 Task: Create Card Harassment Prevention Training in Board Social Media Analytics to Workspace Financial Modelling. Create Card Video Processing Review in Board Product Market Fit Analysis to Workspace Financial Modelling. Create Card Workplace Safety Training in Board Business Model Financial Modeling and Forecasting to Workspace Financial Modelling
Action: Mouse moved to (550, 162)
Screenshot: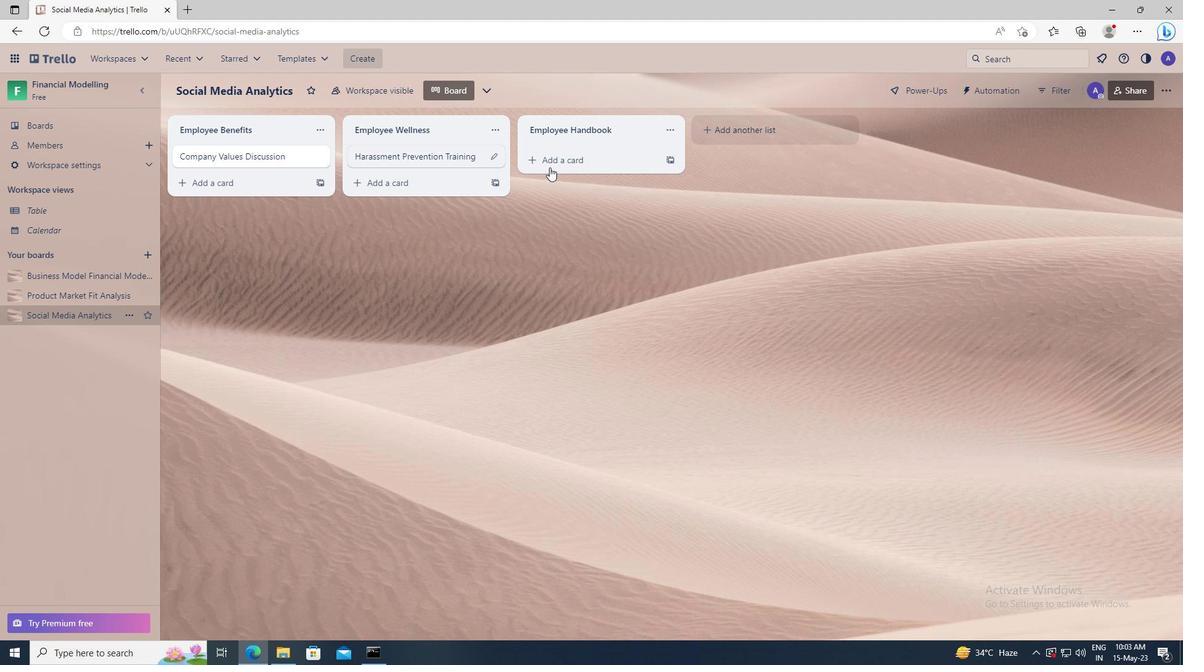 
Action: Mouse pressed left at (550, 162)
Screenshot: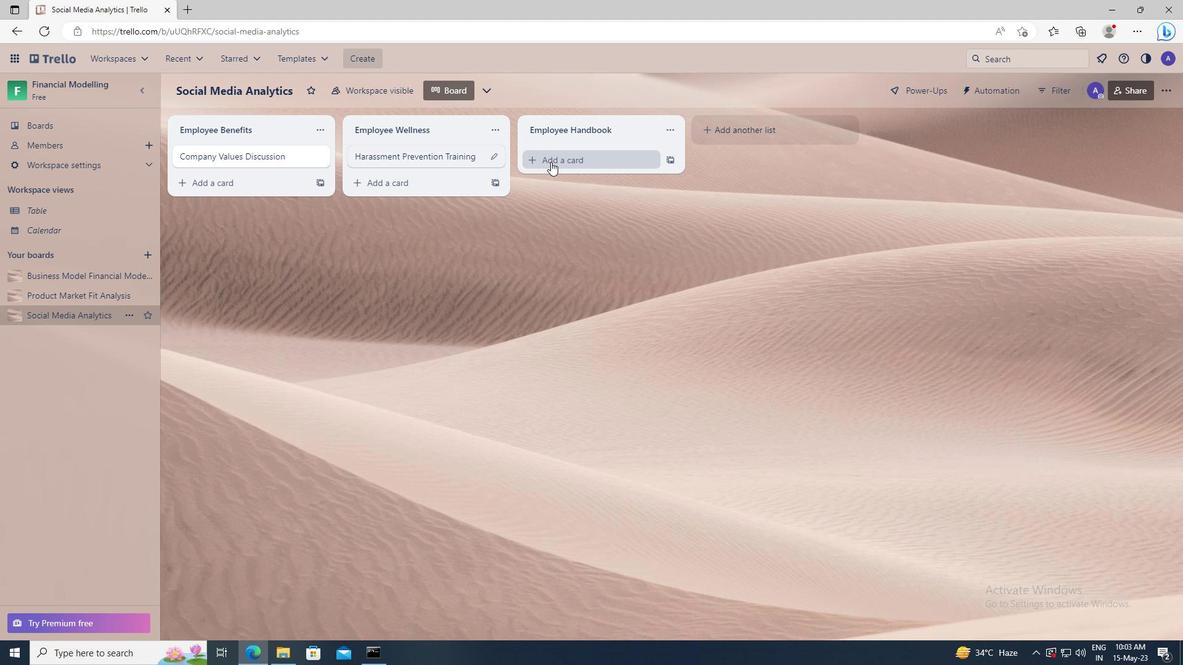 
Action: Key pressed <Key.shift>HARASSMENT<Key.space><Key.shift>PREVENTION<Key.space><Key.shift>TRAINING
Screenshot: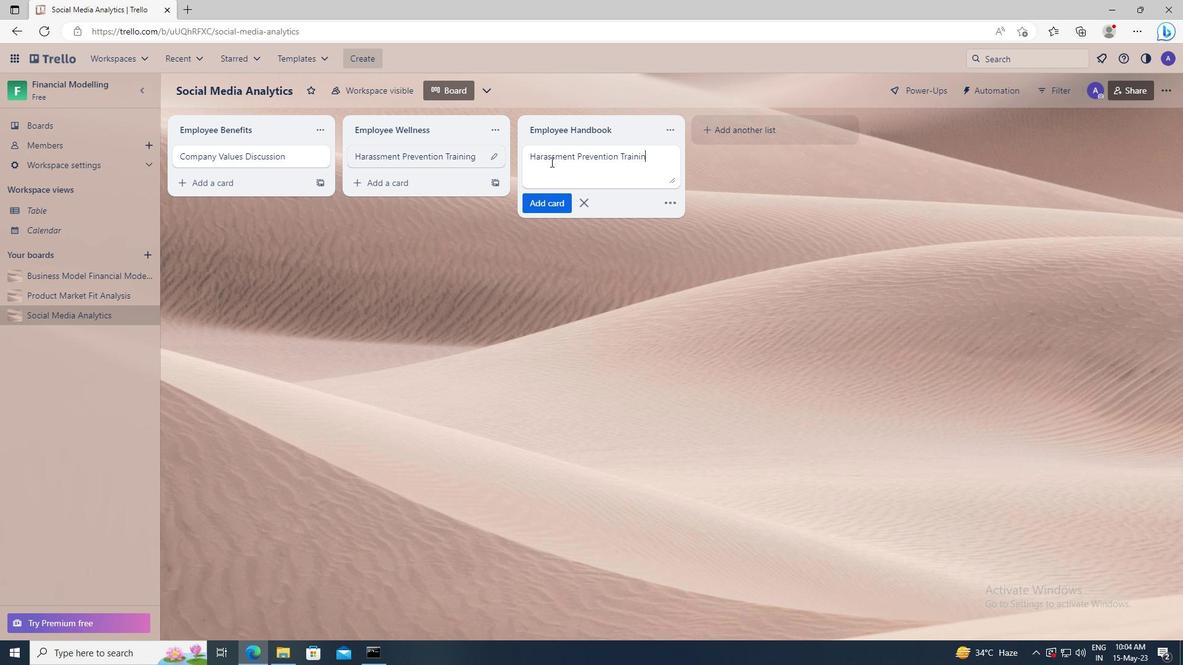 
Action: Mouse moved to (556, 202)
Screenshot: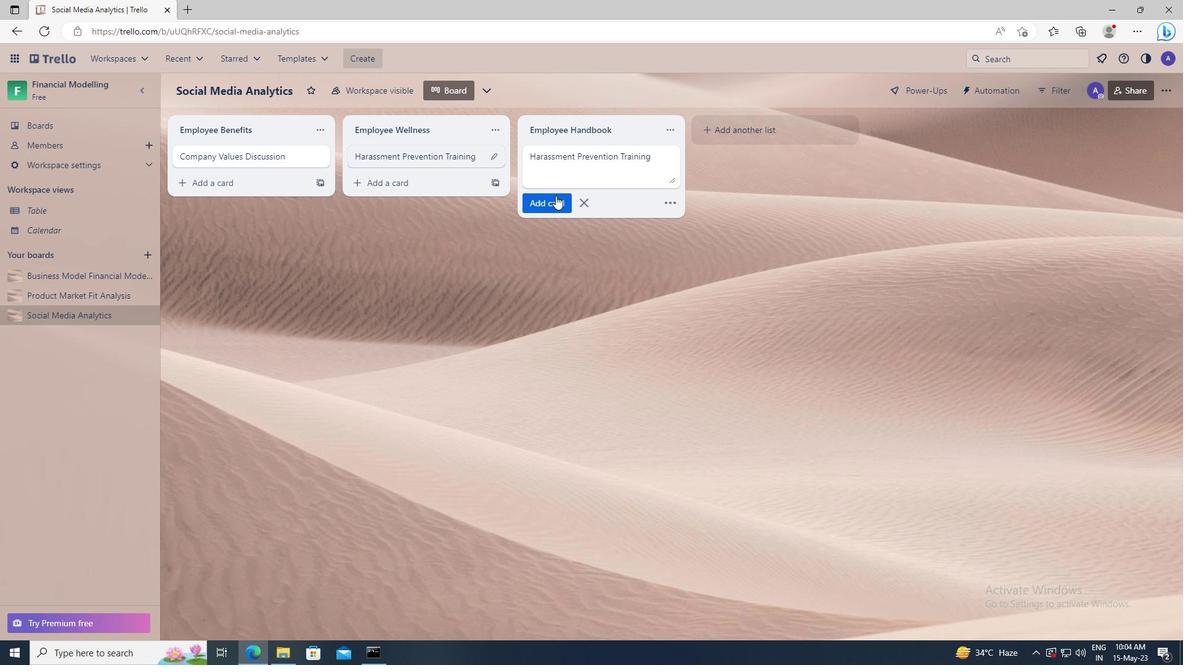 
Action: Mouse pressed left at (556, 202)
Screenshot: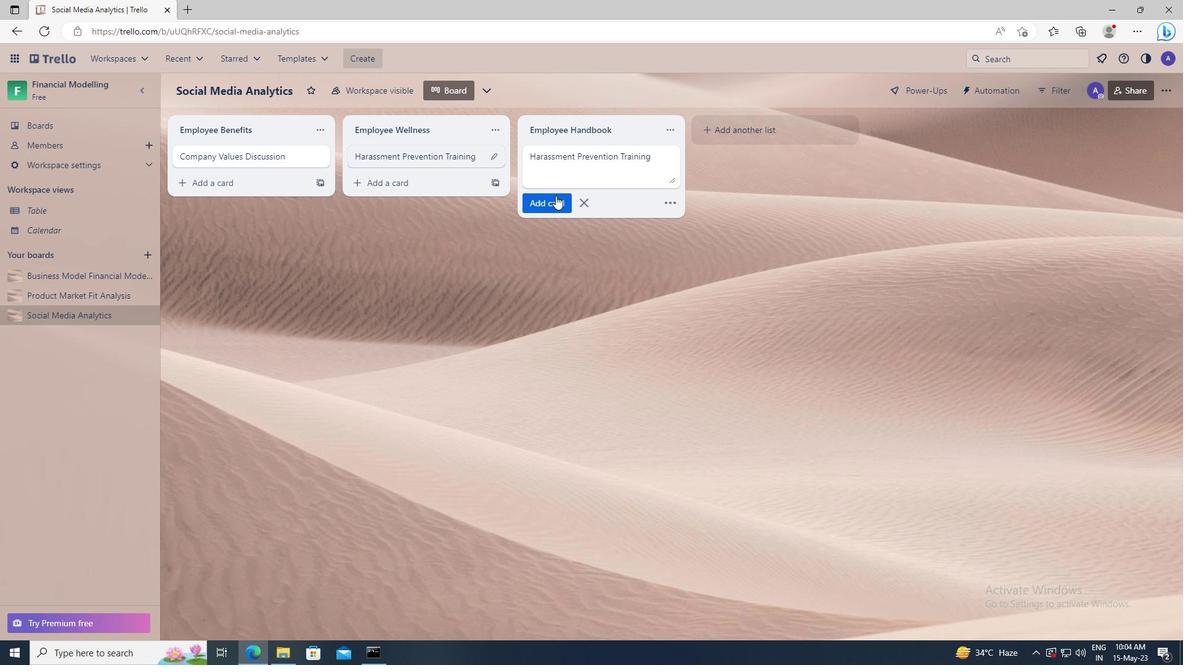 
Action: Mouse moved to (104, 293)
Screenshot: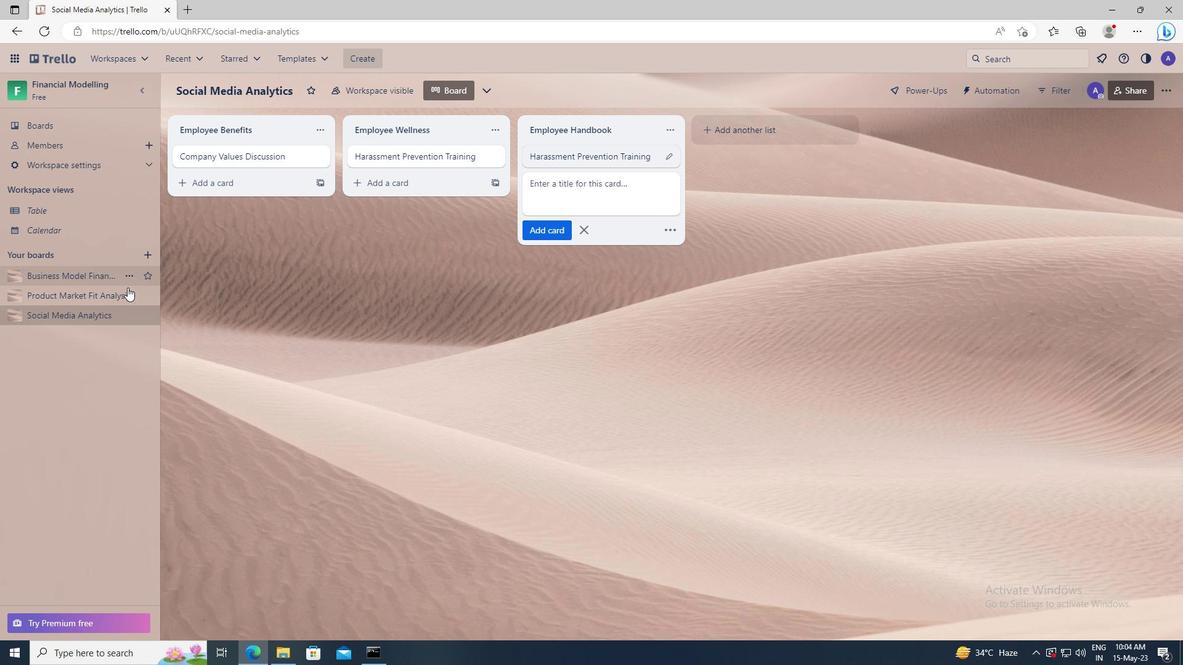 
Action: Mouse pressed left at (104, 293)
Screenshot: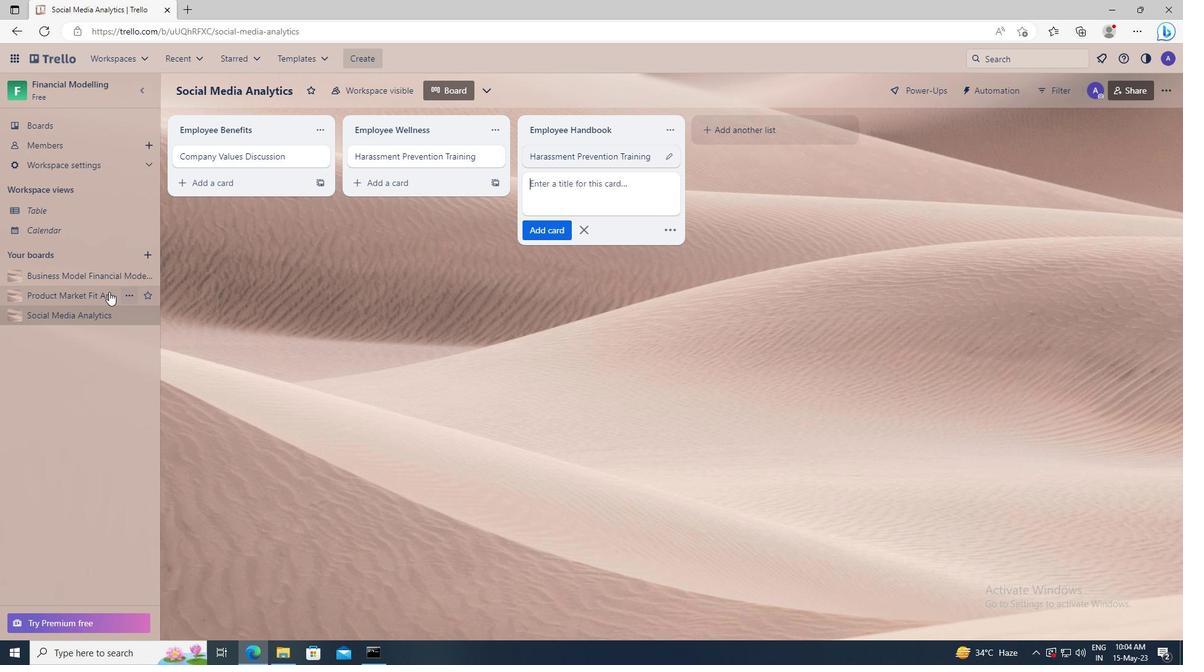 
Action: Mouse moved to (547, 162)
Screenshot: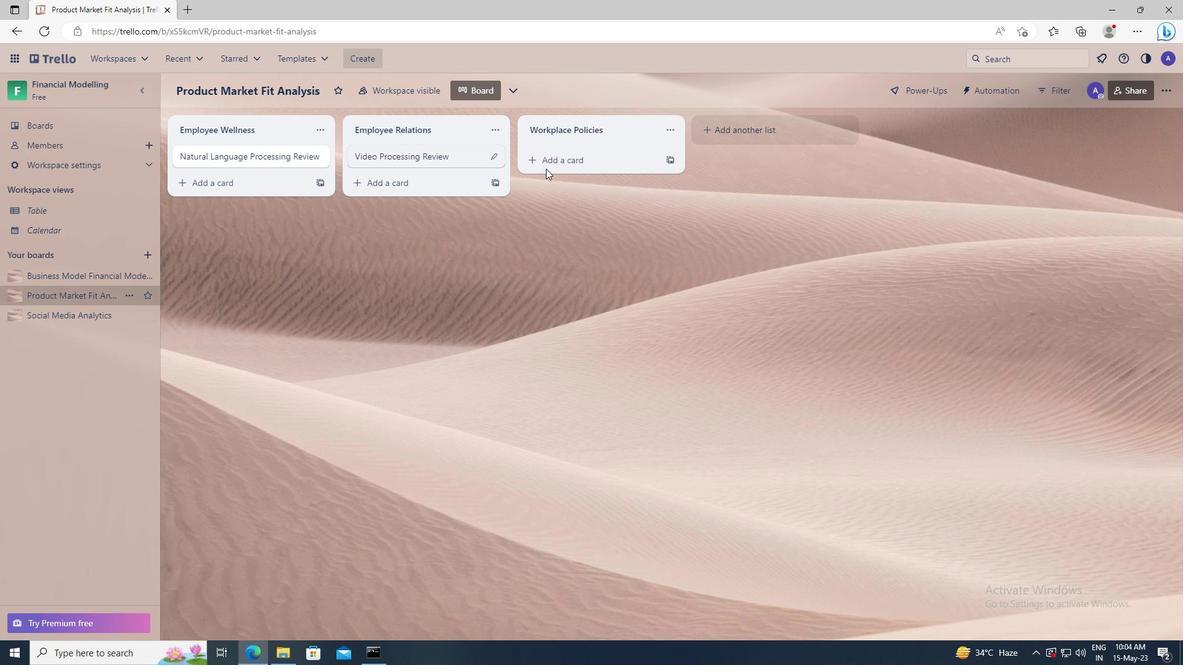 
Action: Mouse pressed left at (547, 162)
Screenshot: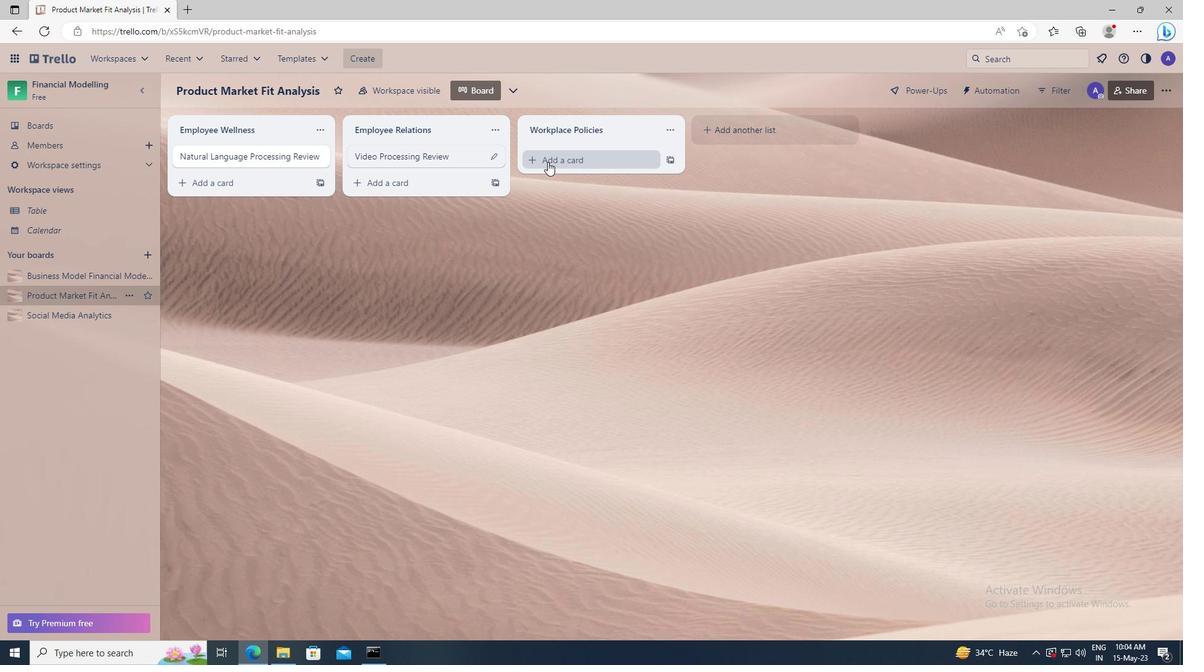 
Action: Key pressed <Key.shift>VIDEO<Key.space><Key.shift>PROCESSING<Key.space><Key.shift><Key.shift>REVIEW
Screenshot: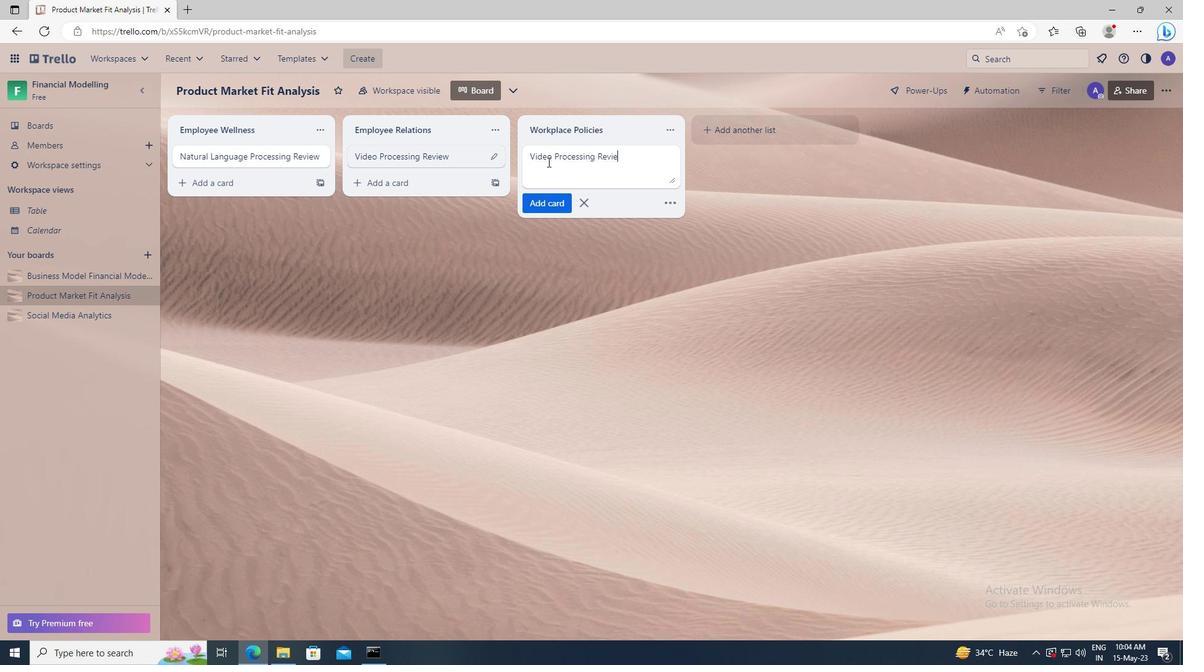 
Action: Mouse moved to (546, 205)
Screenshot: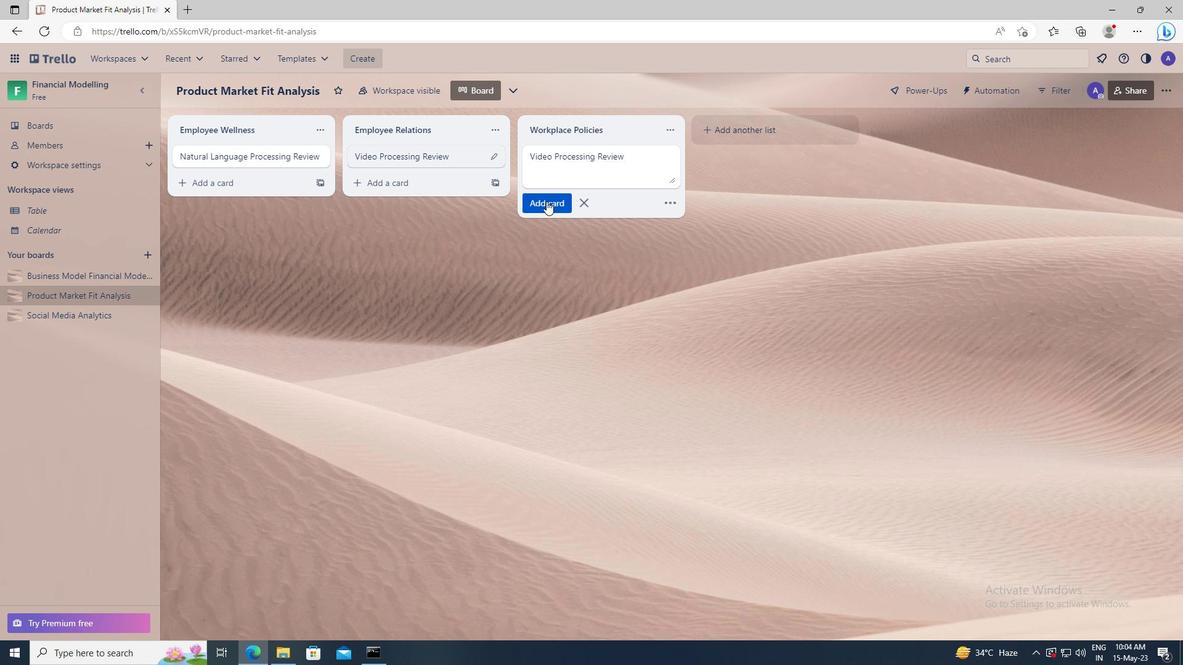 
Action: Mouse pressed left at (546, 205)
Screenshot: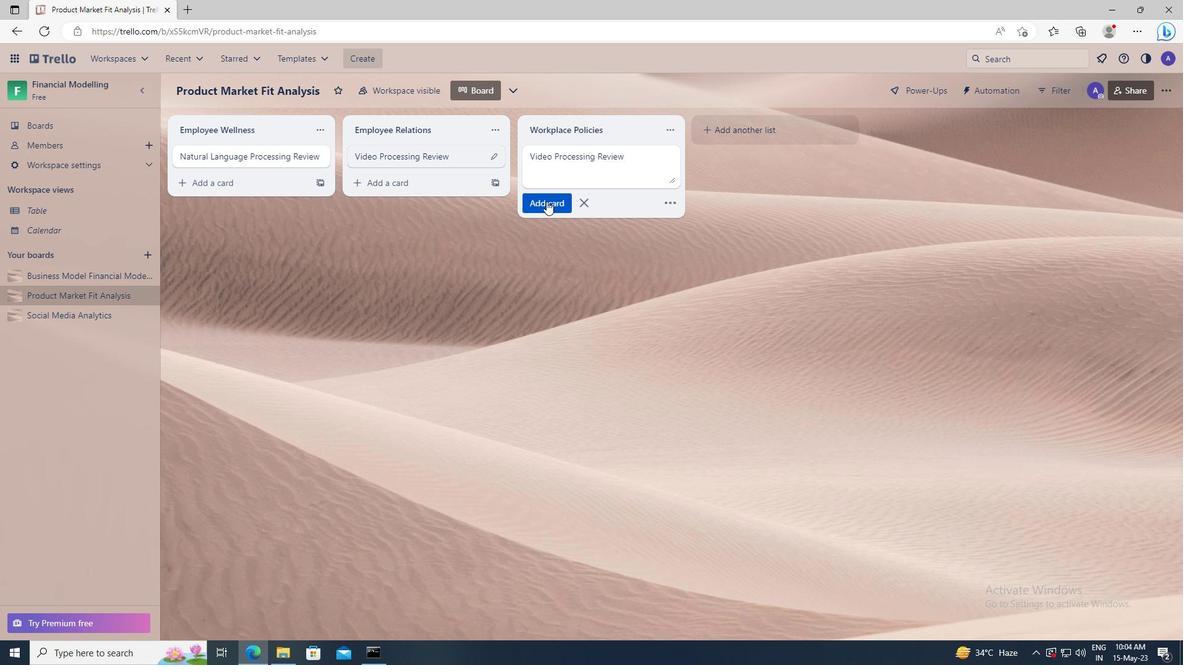 
Action: Mouse moved to (91, 274)
Screenshot: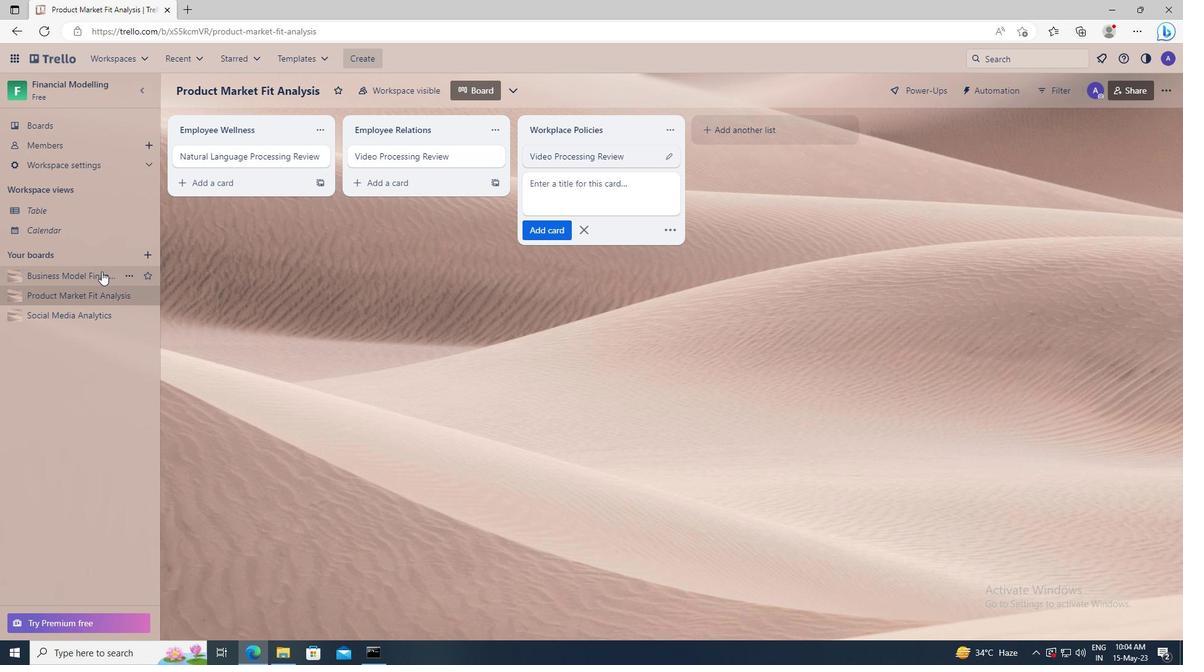 
Action: Mouse pressed left at (91, 274)
Screenshot: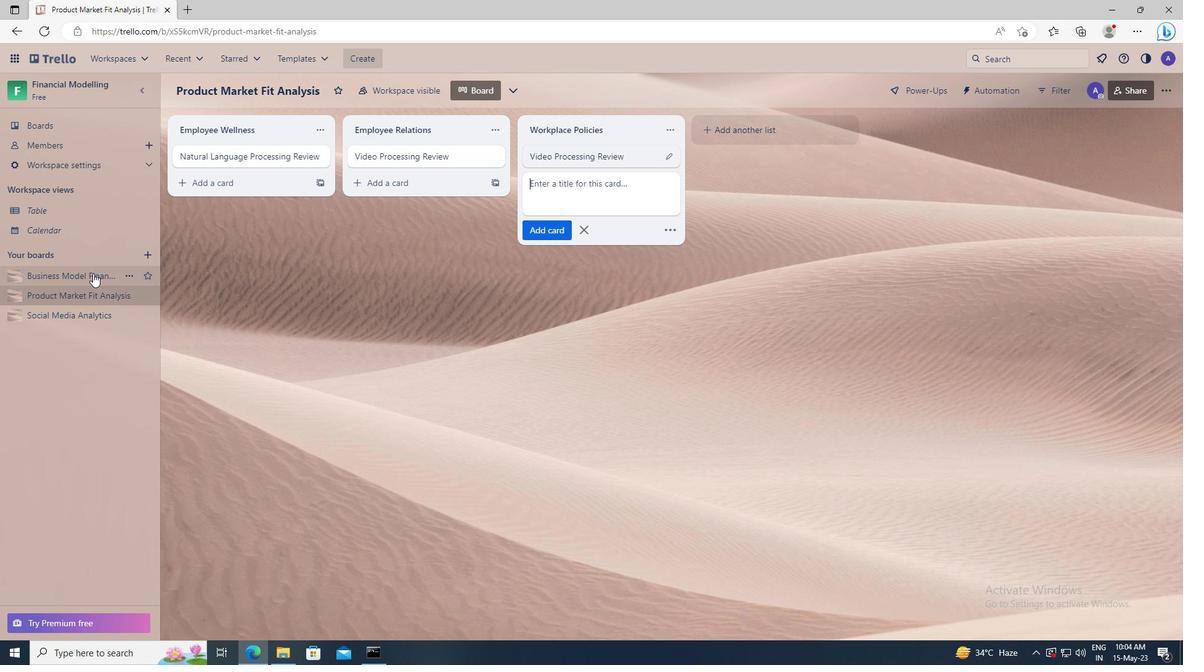 
Action: Mouse moved to (551, 162)
Screenshot: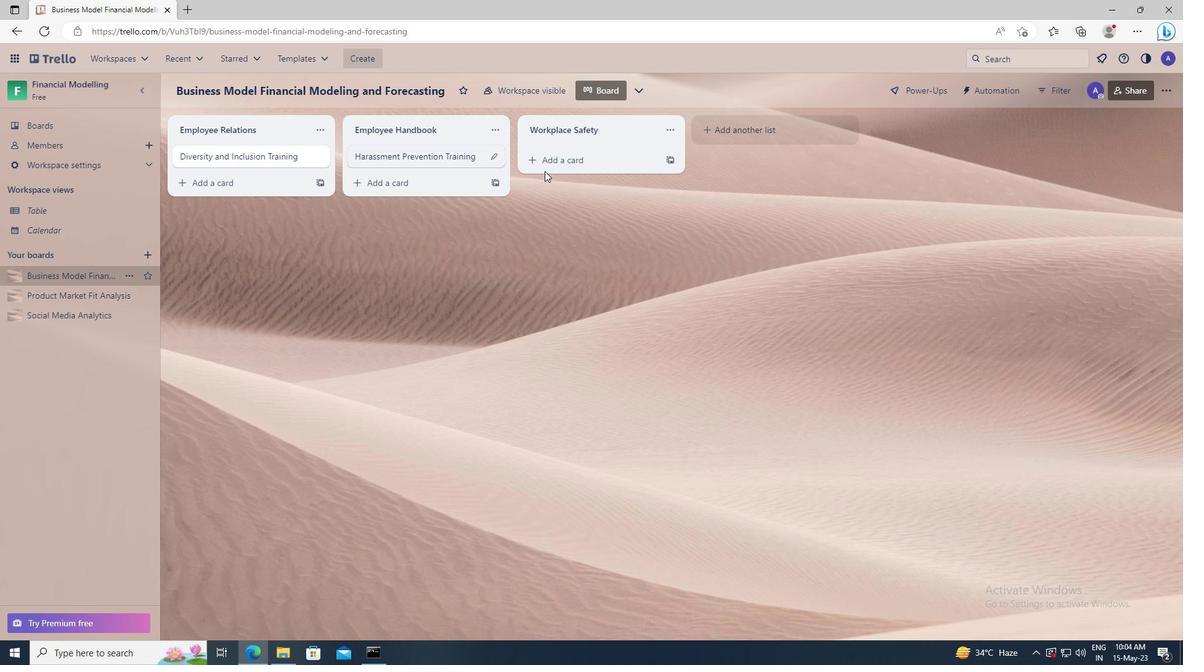 
Action: Mouse pressed left at (551, 162)
Screenshot: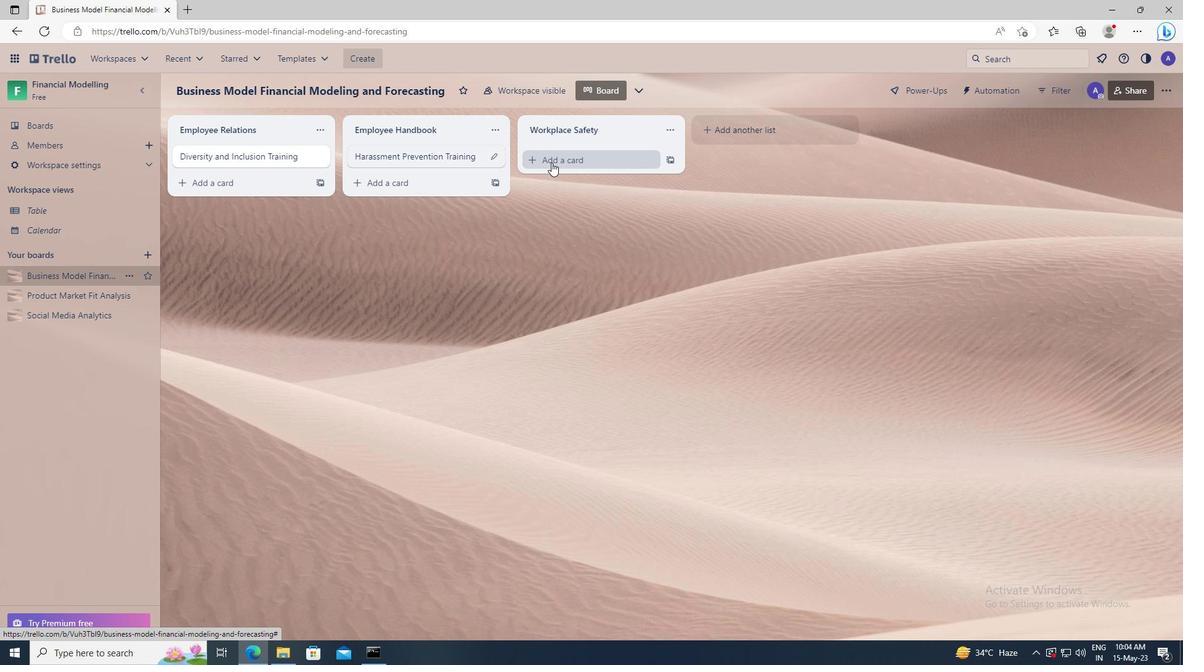 
Action: Key pressed <Key.shift>WORKPLACE<Key.space><Key.shift>SAFETY<Key.space><Key.shift>TRAINING
Screenshot: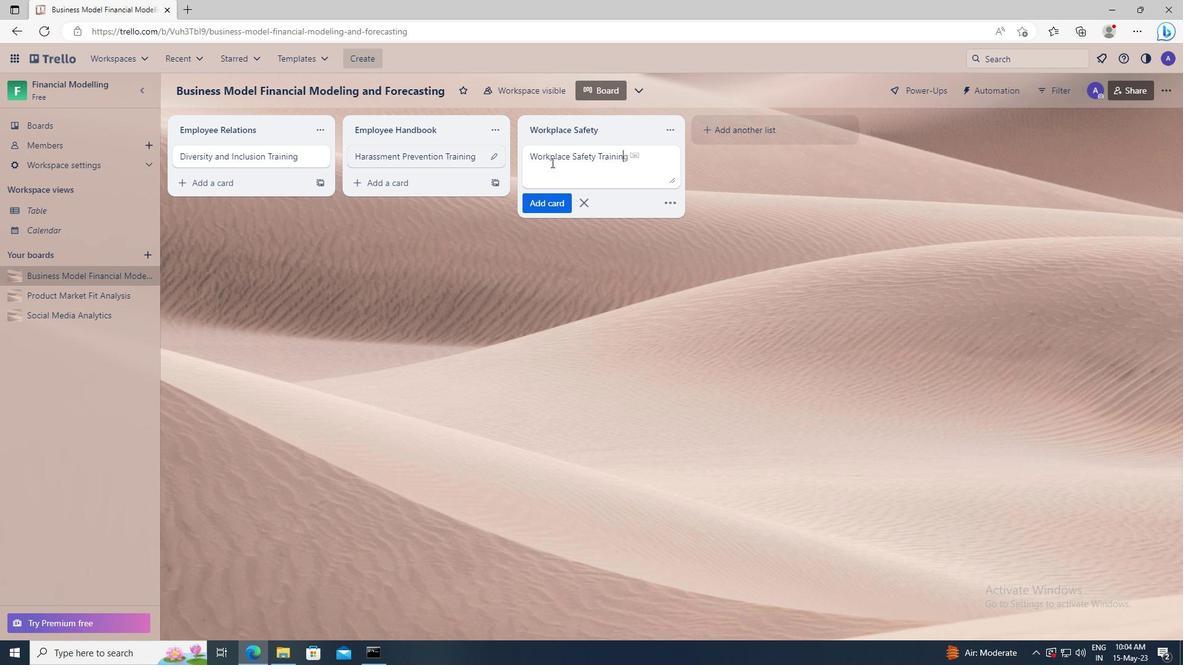 
Action: Mouse moved to (560, 202)
Screenshot: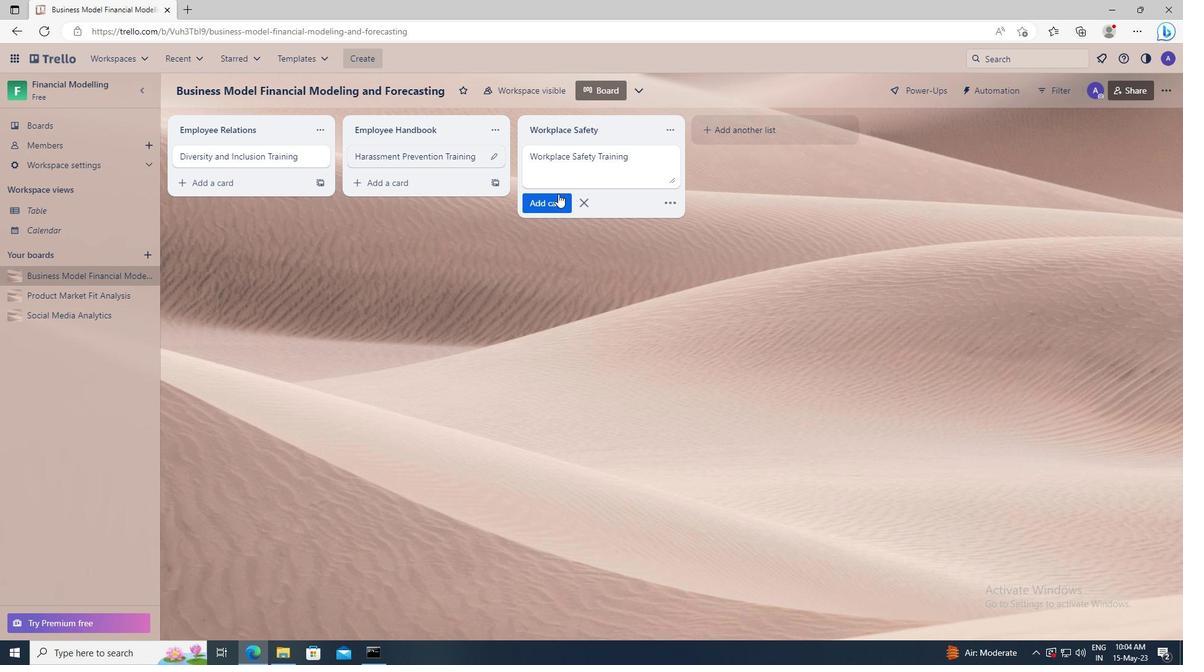 
Action: Mouse pressed left at (560, 202)
Screenshot: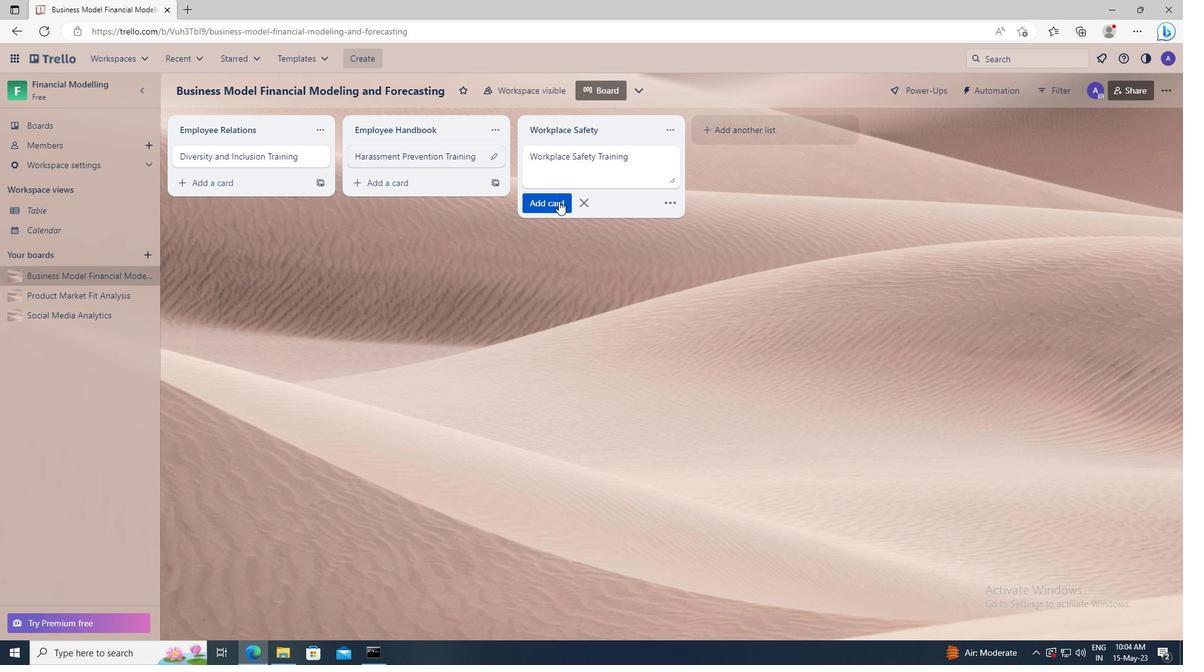 
